 Task: In the  document Machupicchu.doc ,align picture to the 'center'. Insert word art below the picture and give heading  'Machu Picchu  in Light Purple'
Action: Mouse moved to (327, 274)
Screenshot: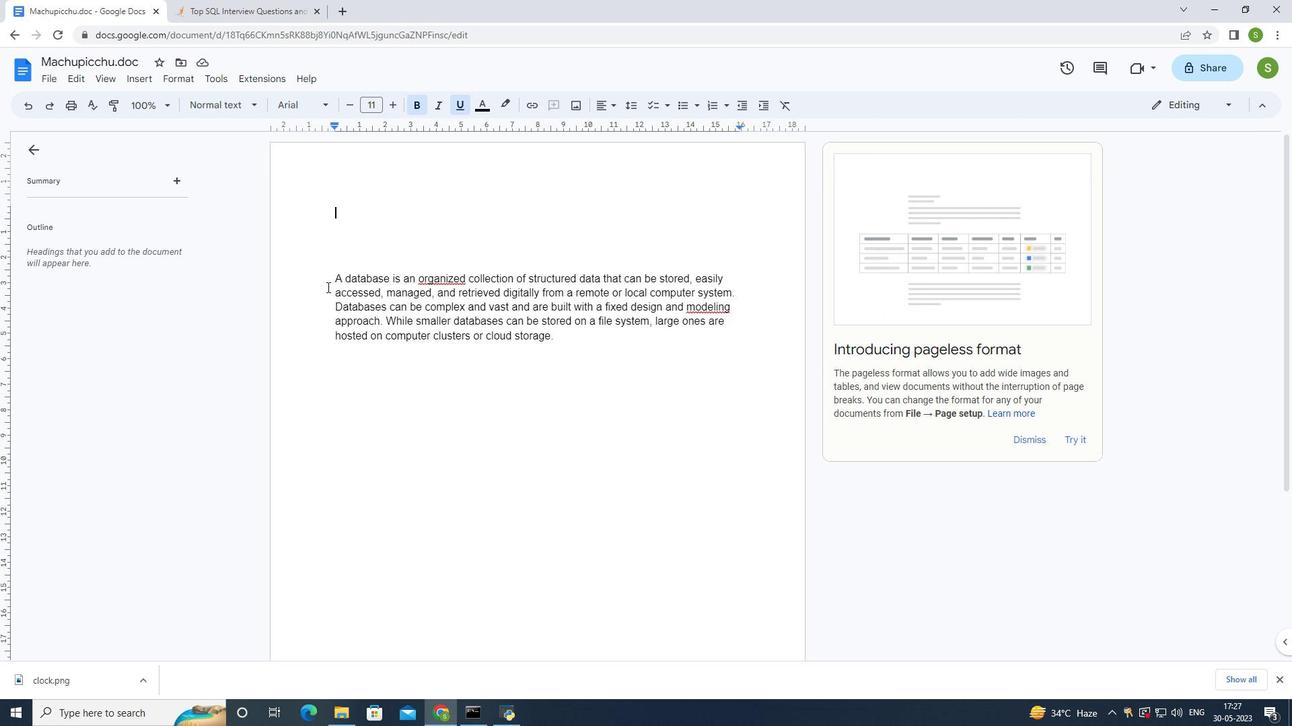 
Action: Mouse pressed left at (327, 274)
Screenshot: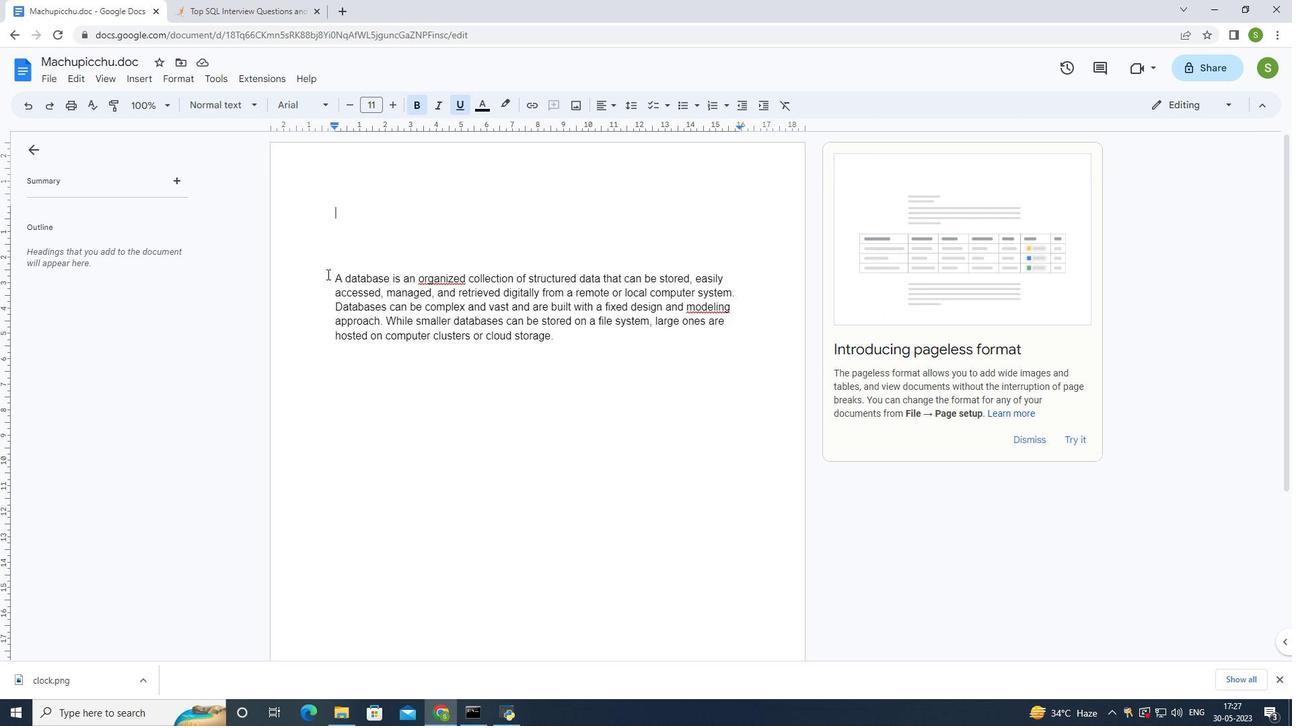
Action: Mouse moved to (612, 105)
Screenshot: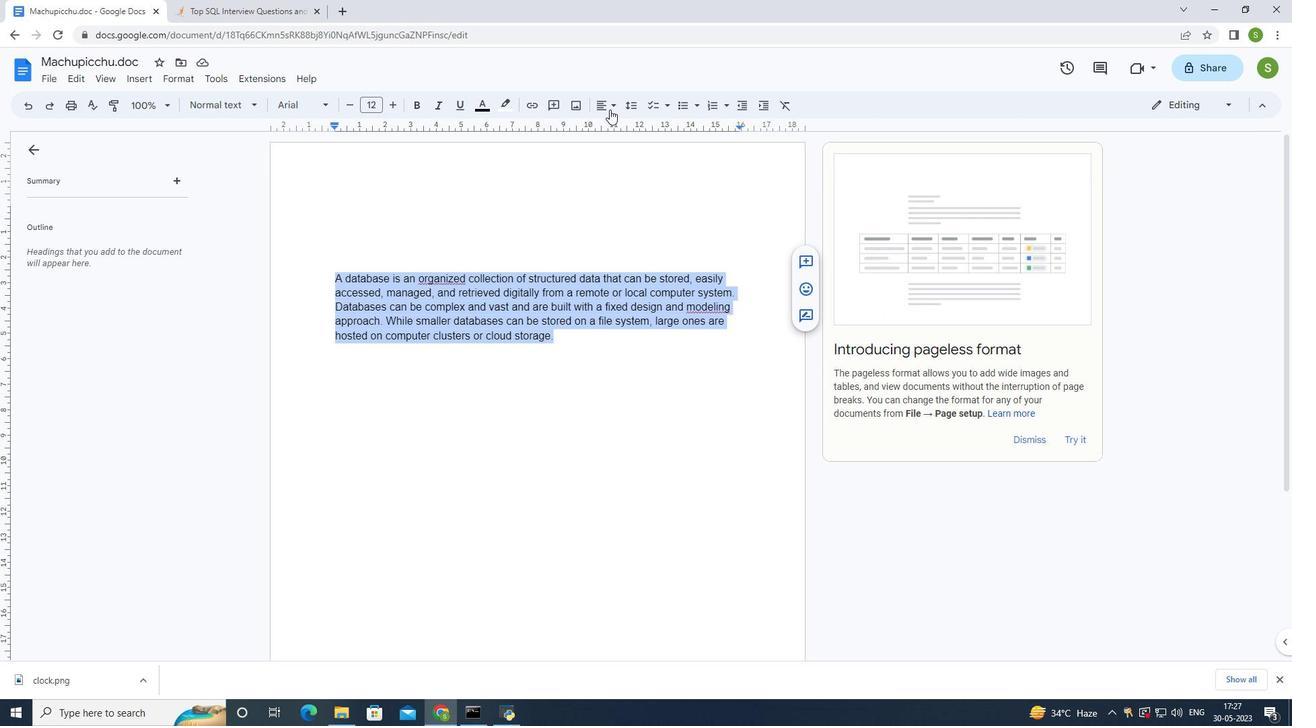 
Action: Mouse pressed left at (612, 105)
Screenshot: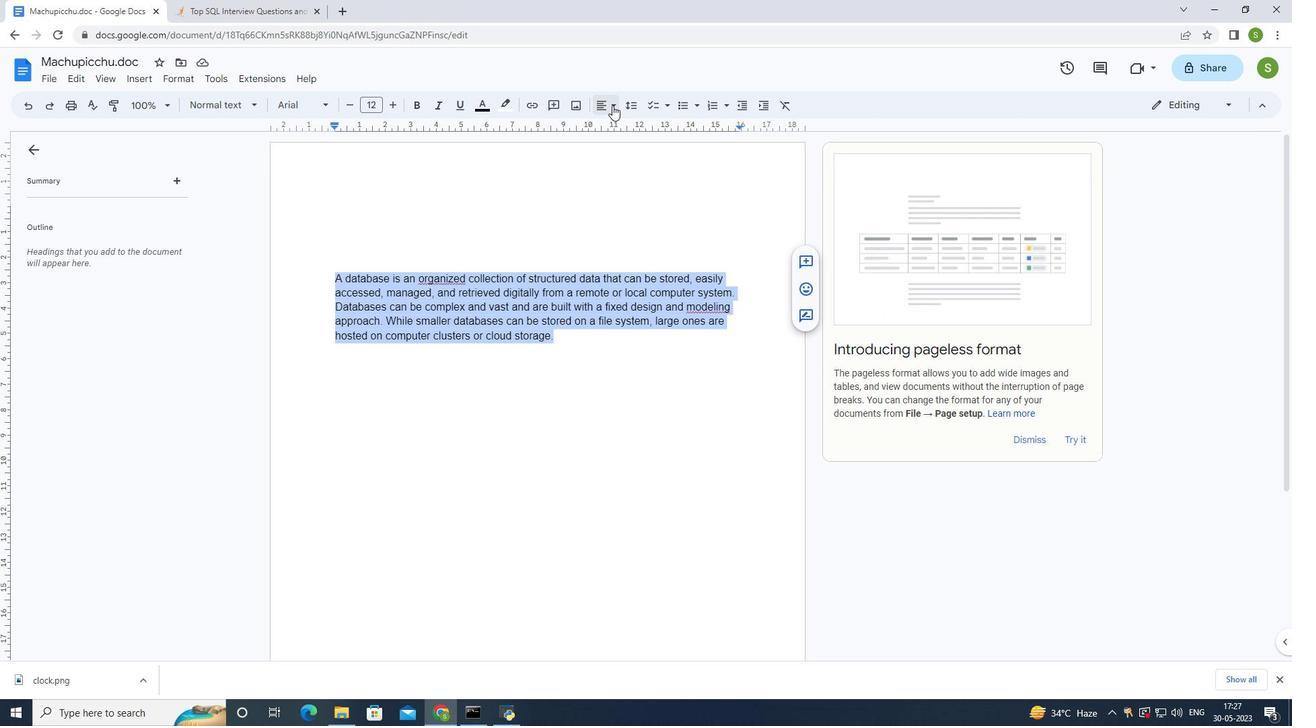 
Action: Mouse moved to (629, 132)
Screenshot: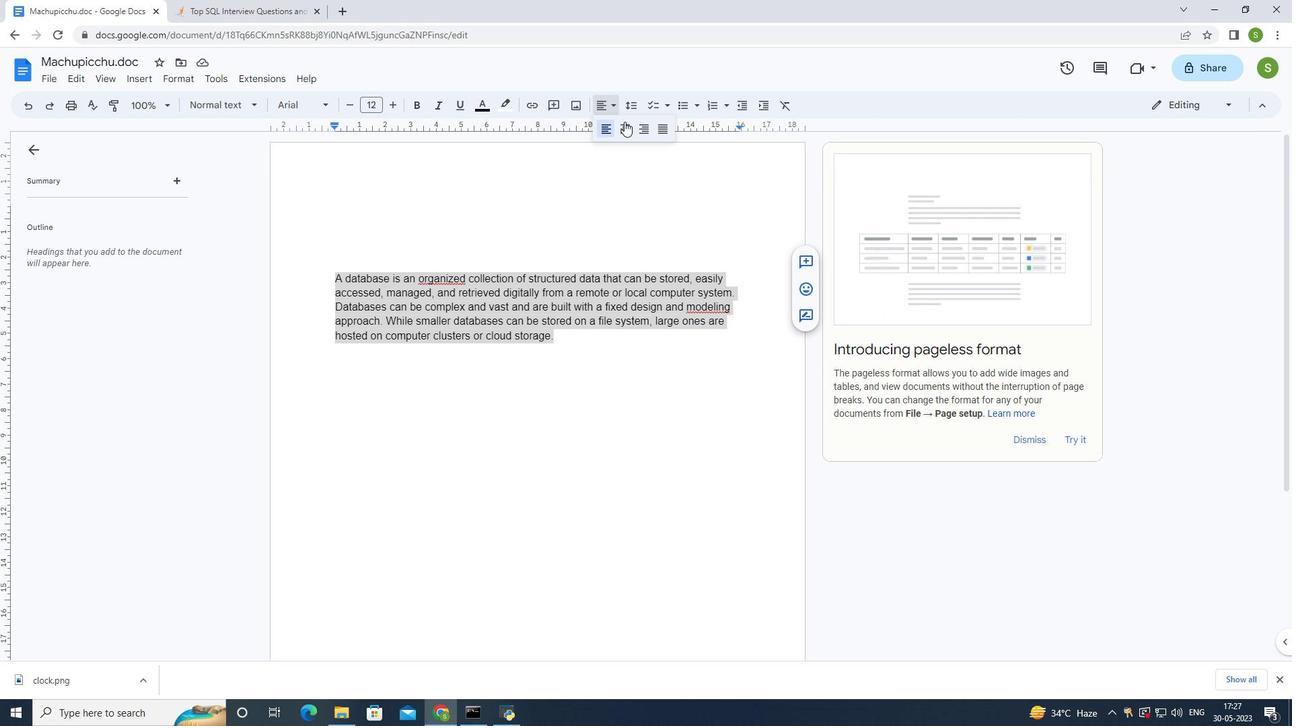 
Action: Mouse pressed left at (629, 132)
Screenshot: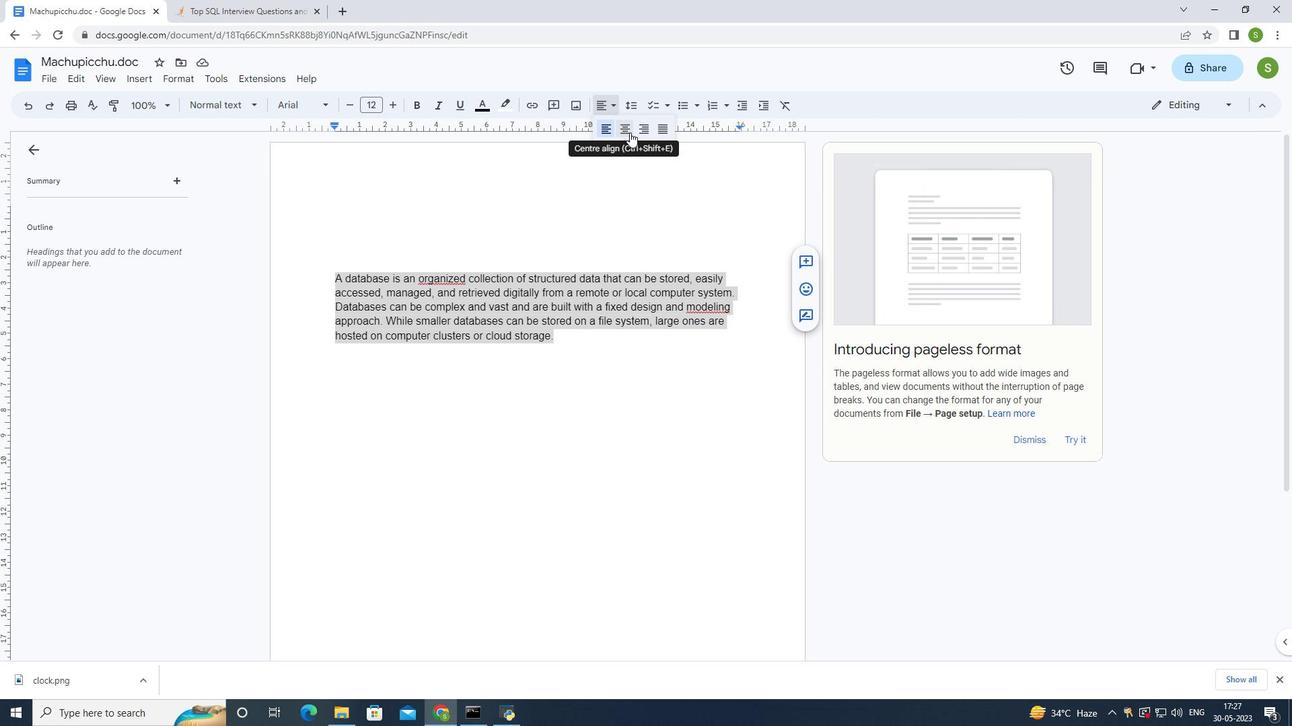 
Action: Mouse moved to (440, 214)
Screenshot: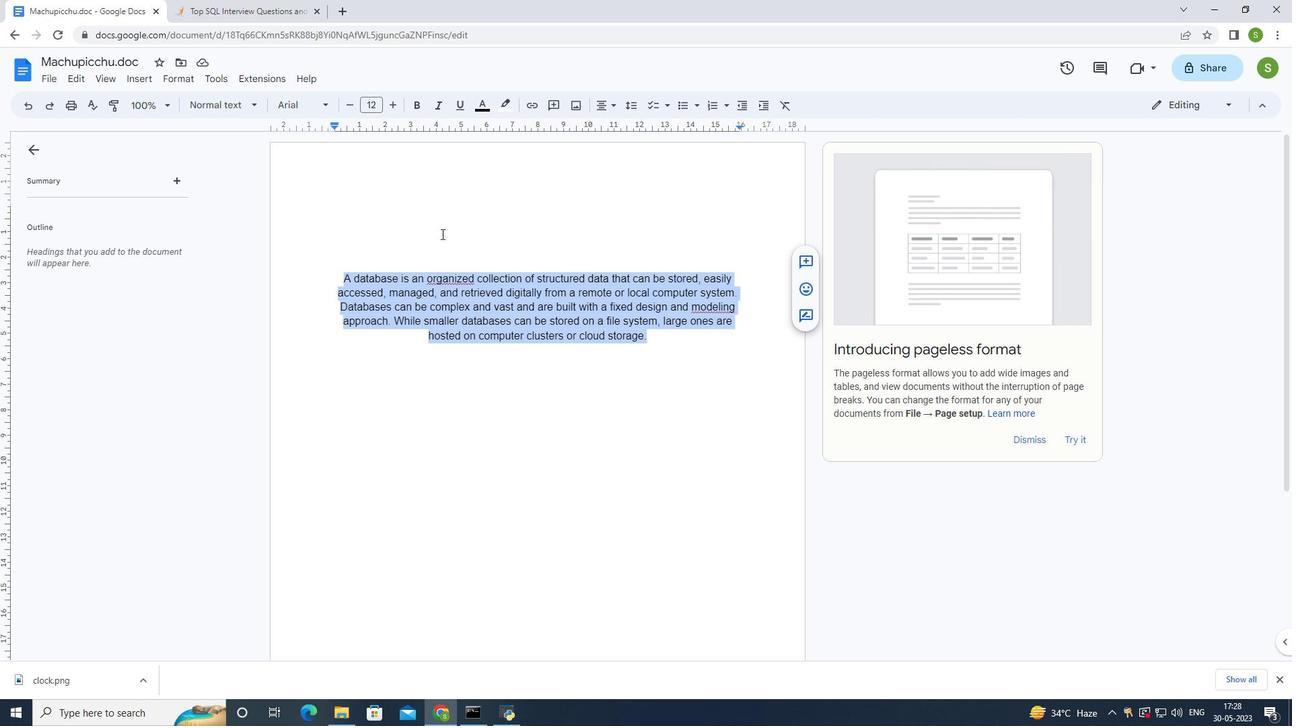 
Action: Mouse pressed left at (440, 214)
Screenshot: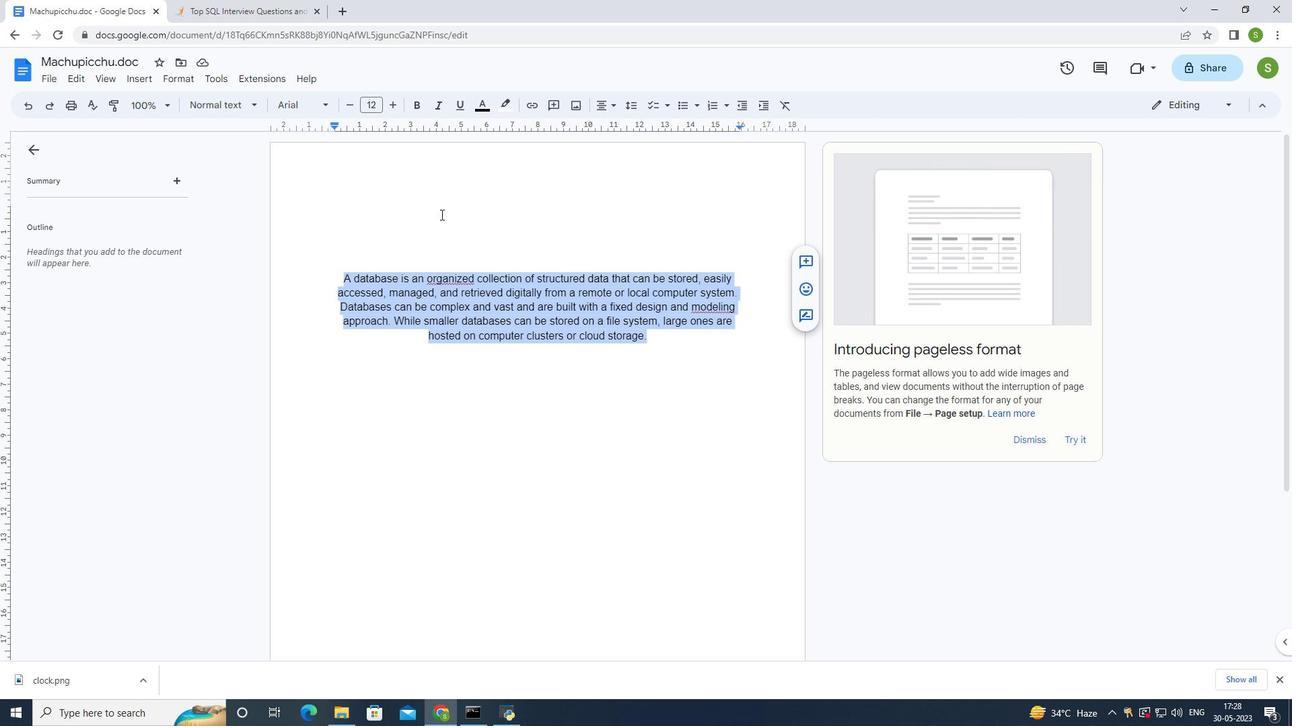 
Action: Mouse moved to (129, 77)
Screenshot: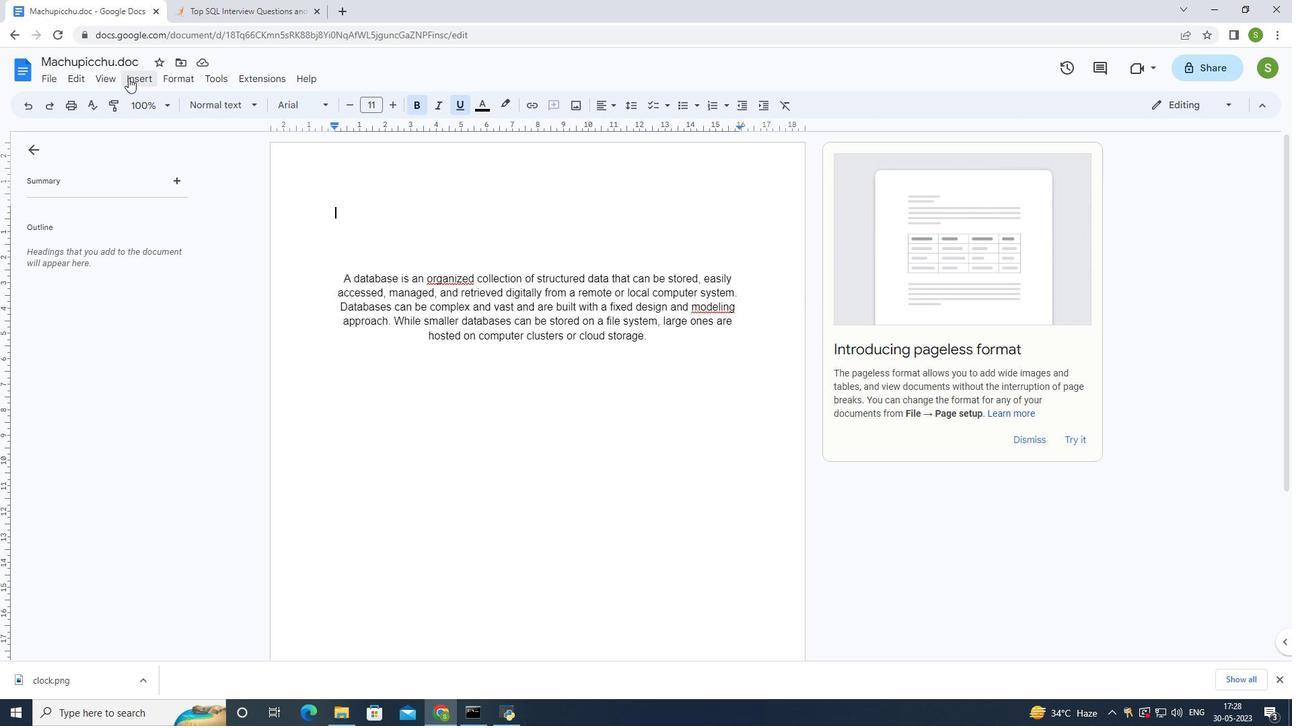 
Action: Mouse pressed left at (129, 77)
Screenshot: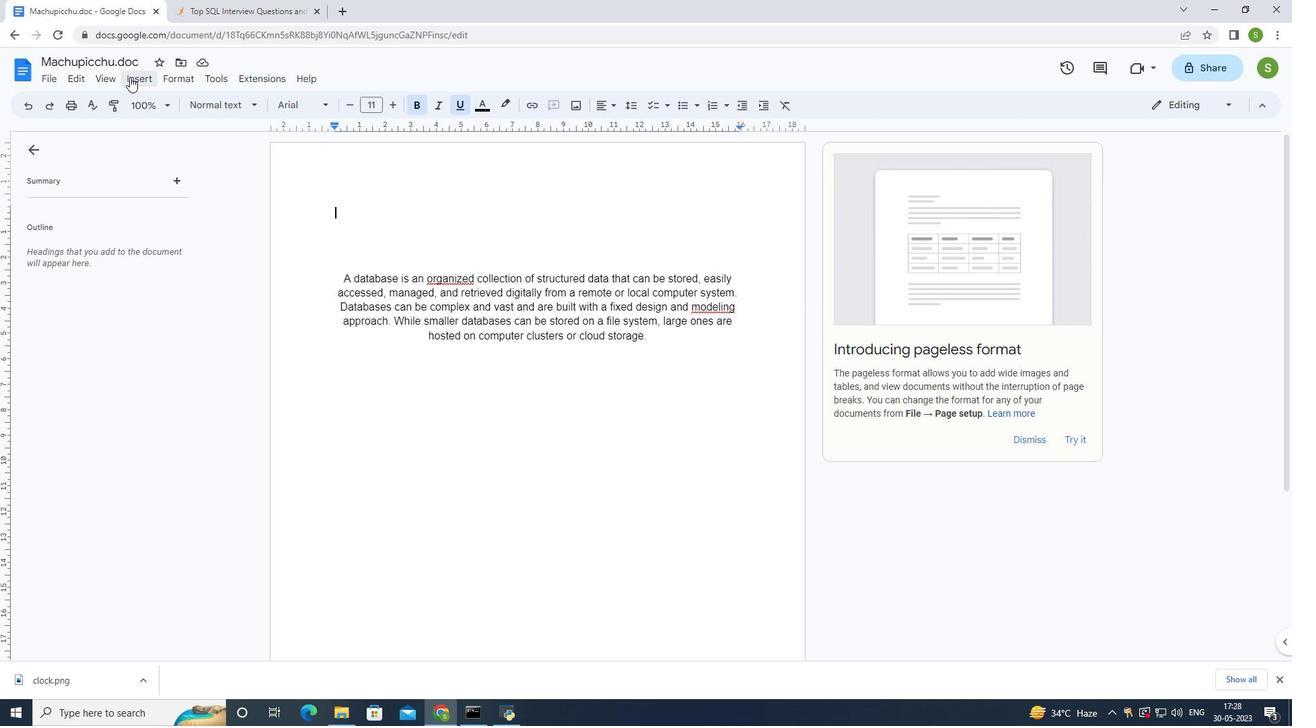 
Action: Mouse moved to (180, 154)
Screenshot: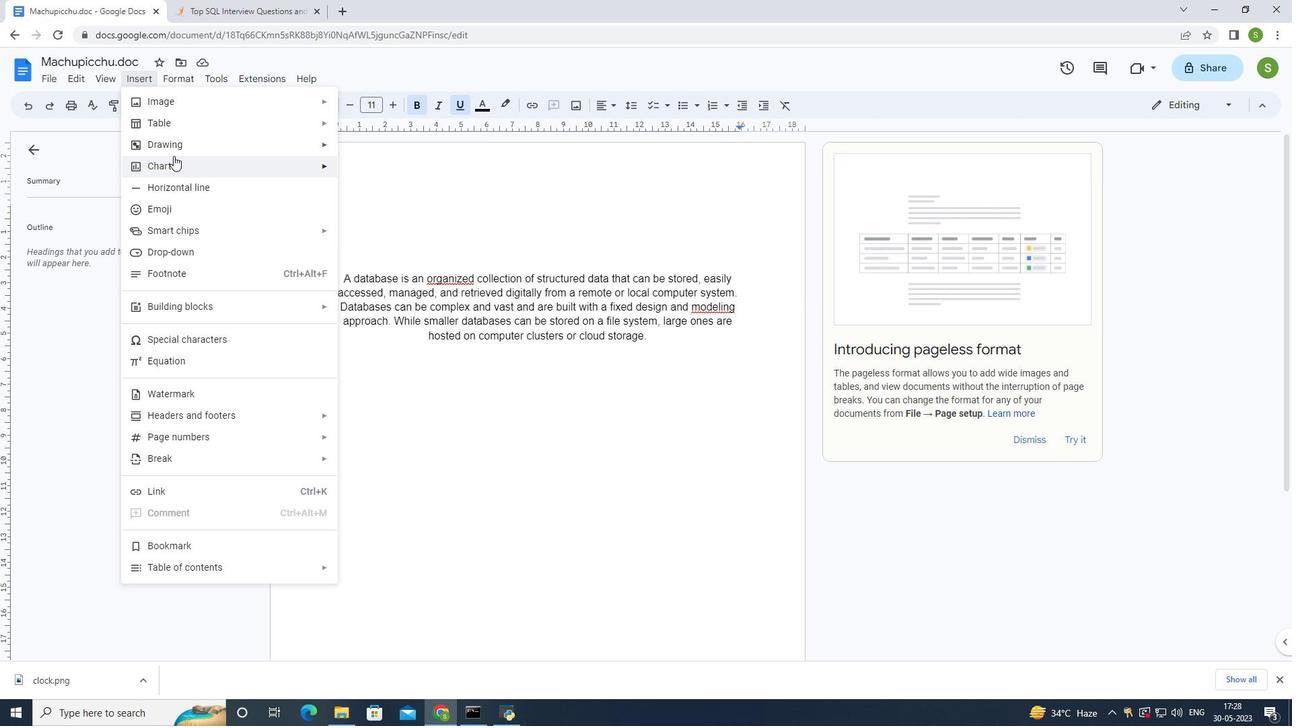
Action: Mouse pressed left at (180, 154)
Screenshot: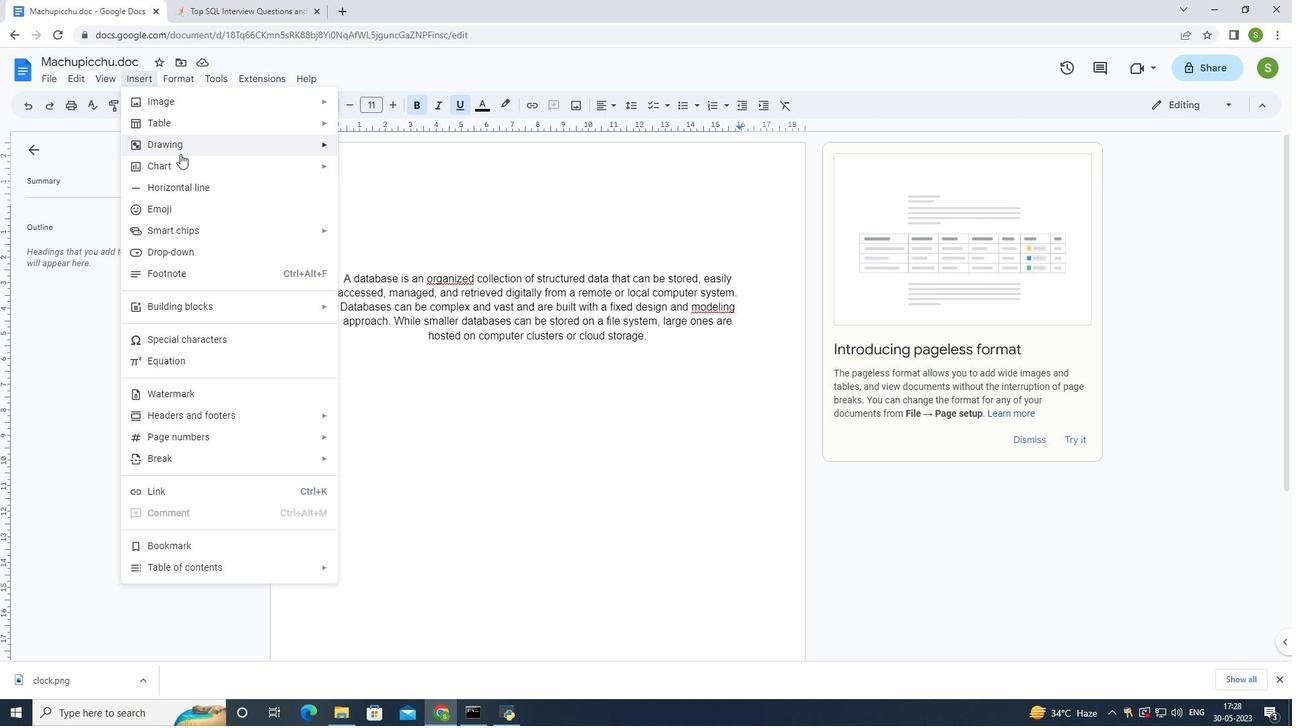 
Action: Mouse moved to (352, 146)
Screenshot: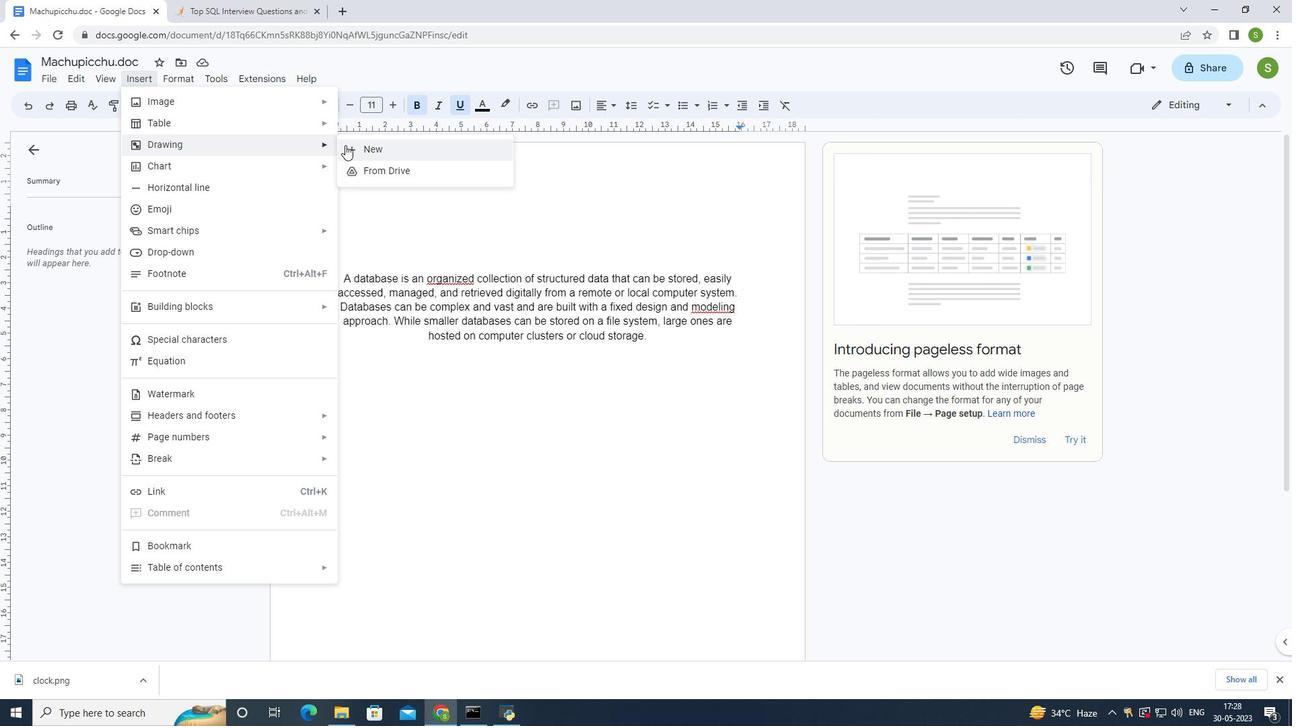 
Action: Mouse pressed left at (352, 146)
Screenshot: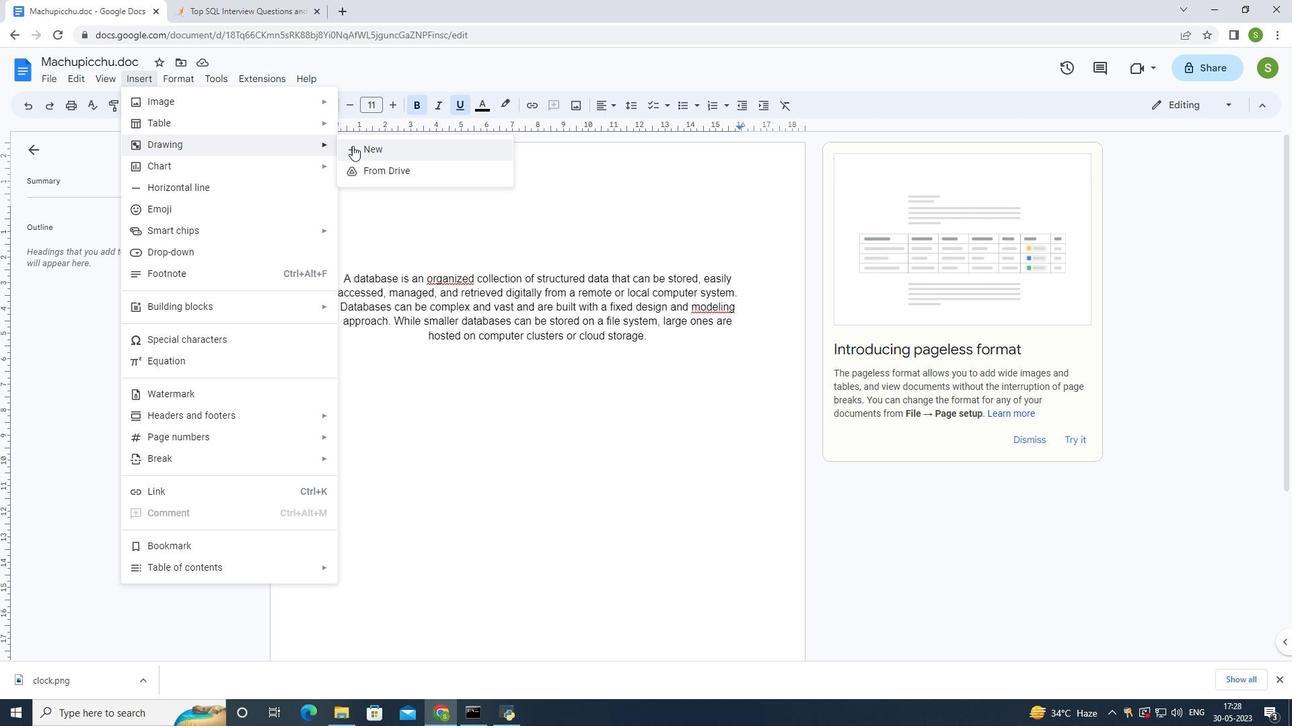 
Action: Mouse moved to (347, 133)
Screenshot: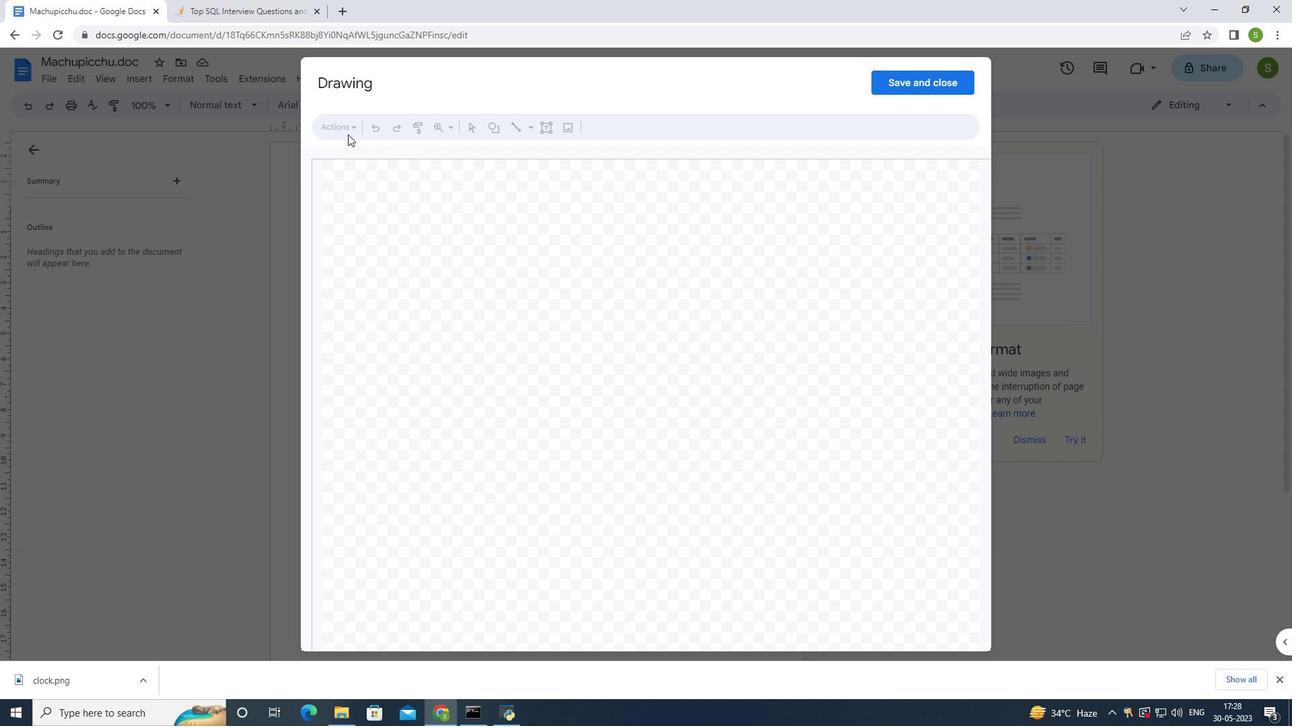 
Action: Mouse pressed left at (347, 133)
Screenshot: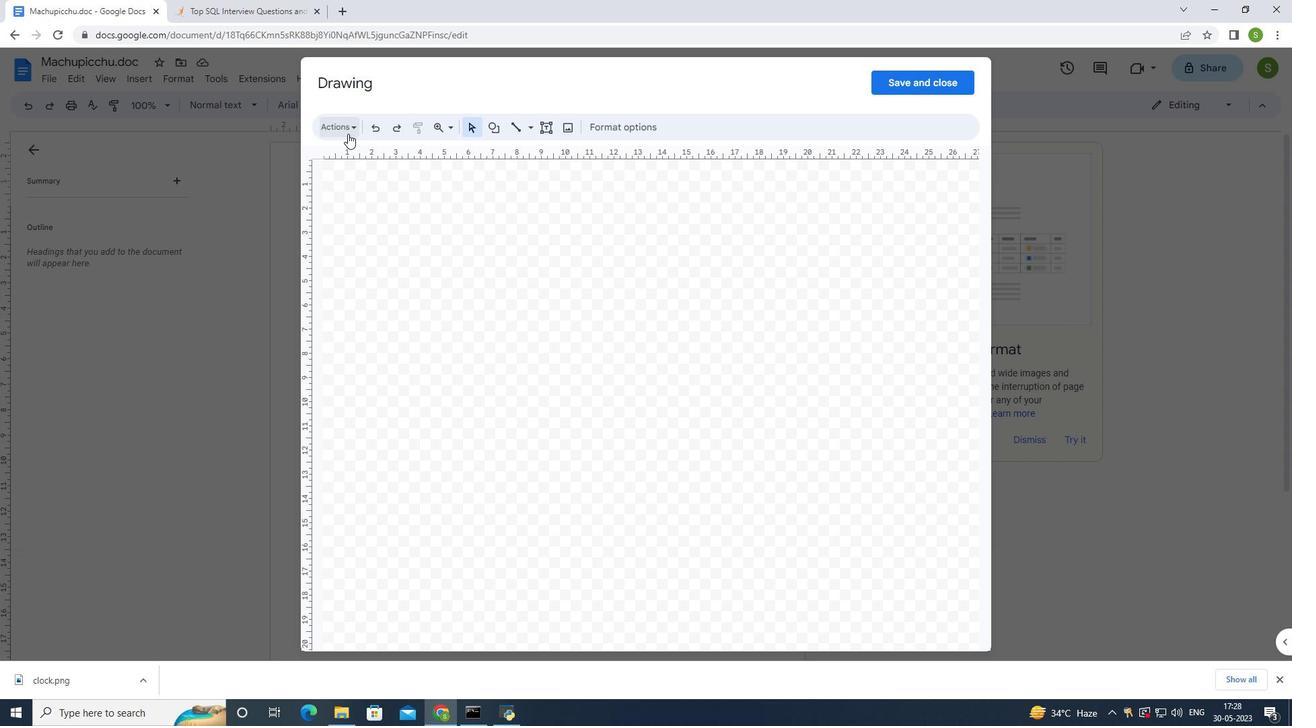 
Action: Mouse moved to (357, 210)
Screenshot: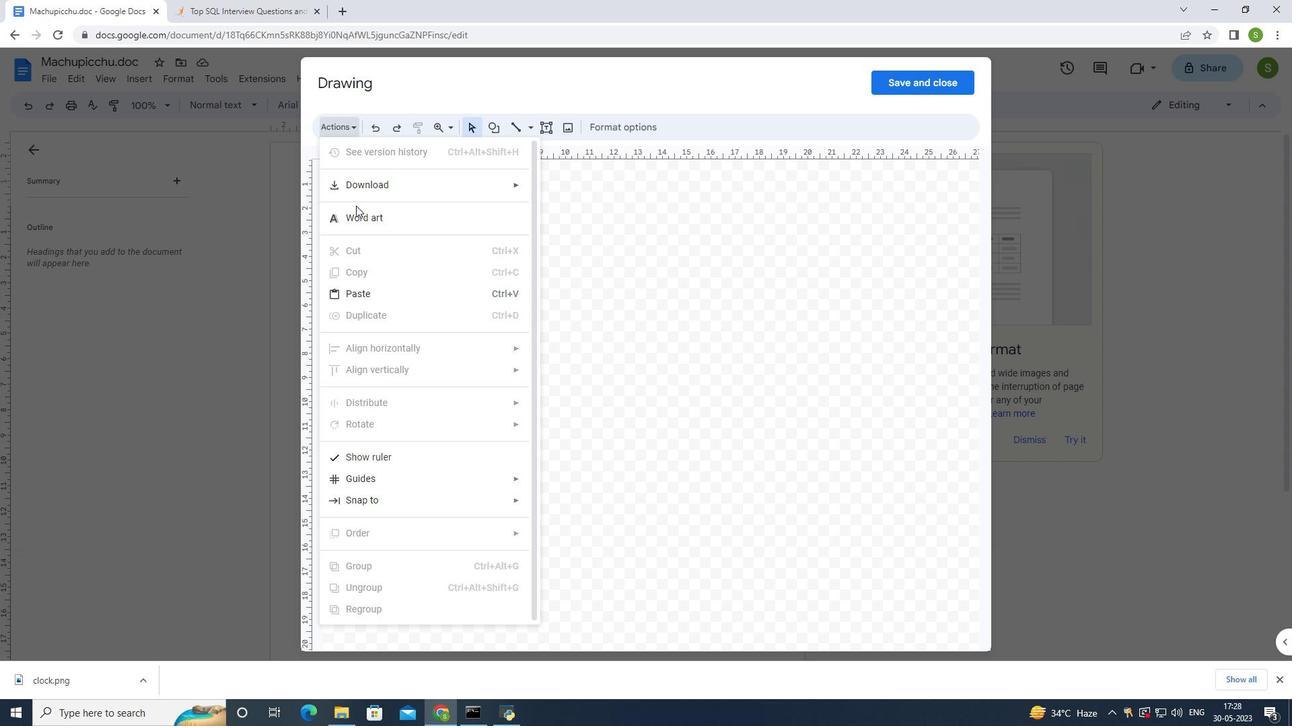 
Action: Mouse pressed left at (357, 210)
Screenshot: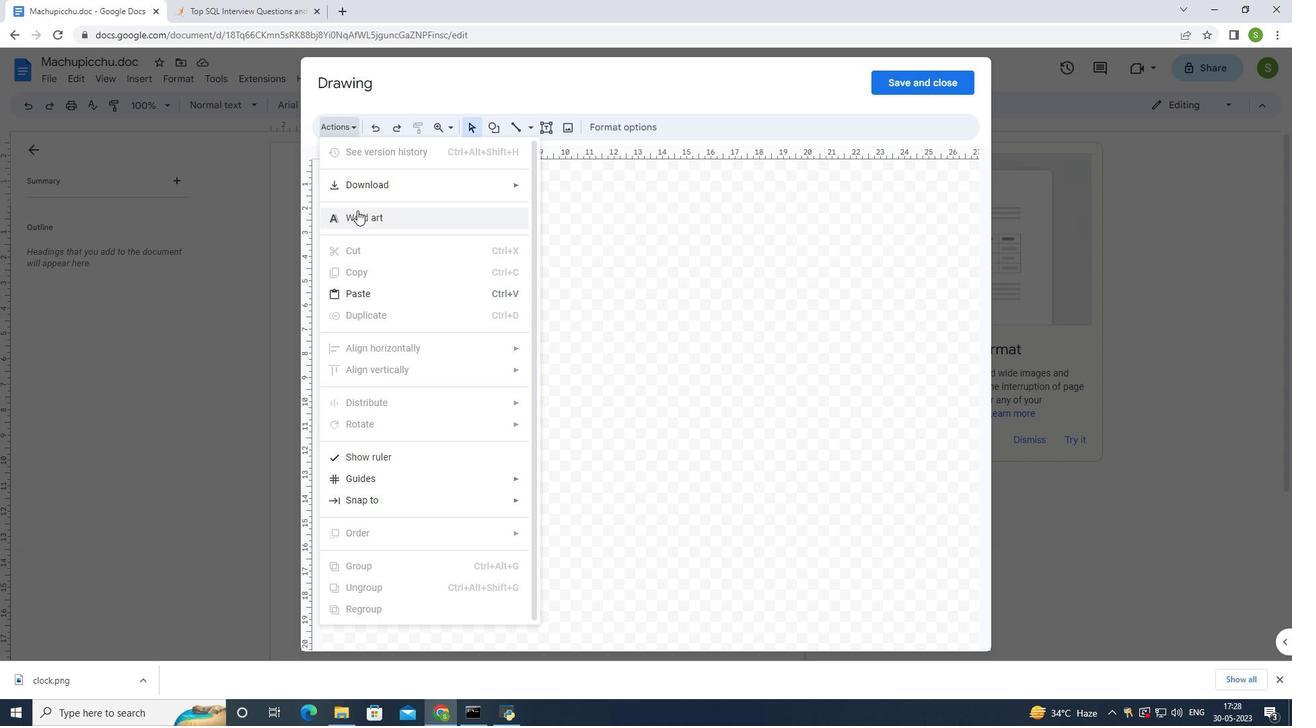 
Action: Mouse moved to (520, 170)
Screenshot: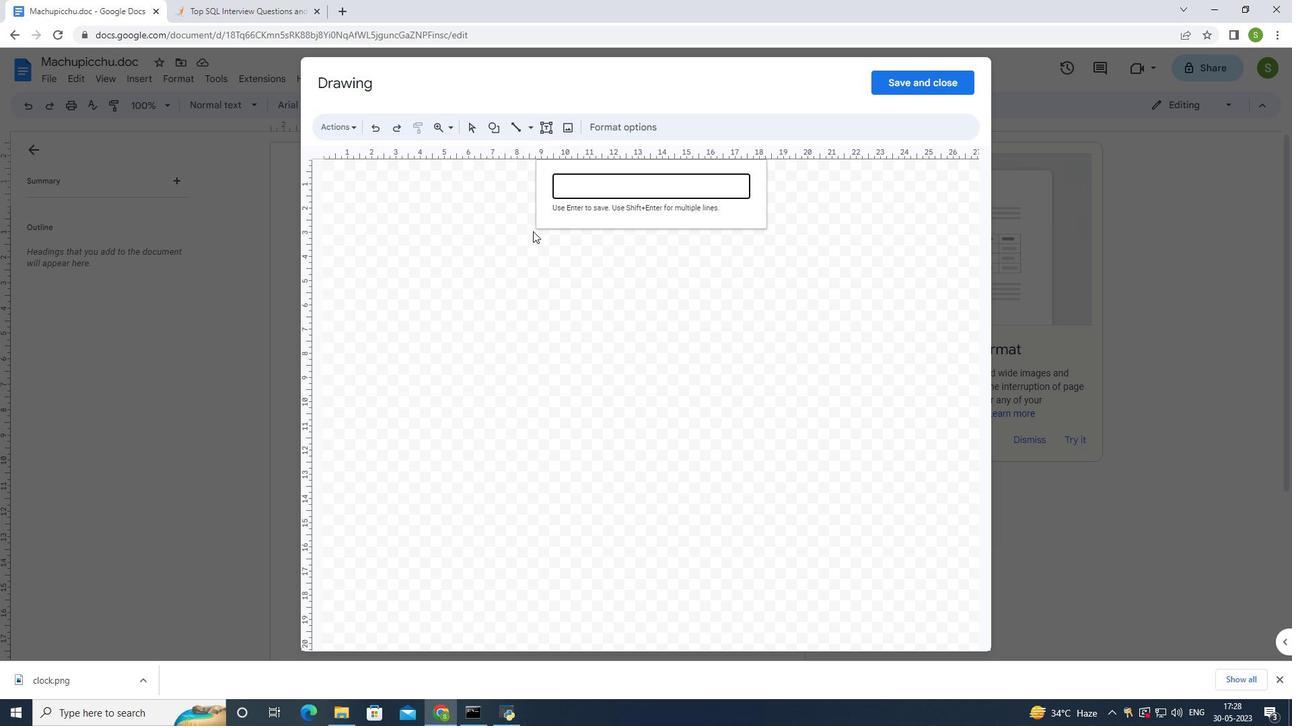 
Action: Key pressed <Key.shift>Machu<Key.space><Key.shift>Picchu<Key.enter>
Screenshot: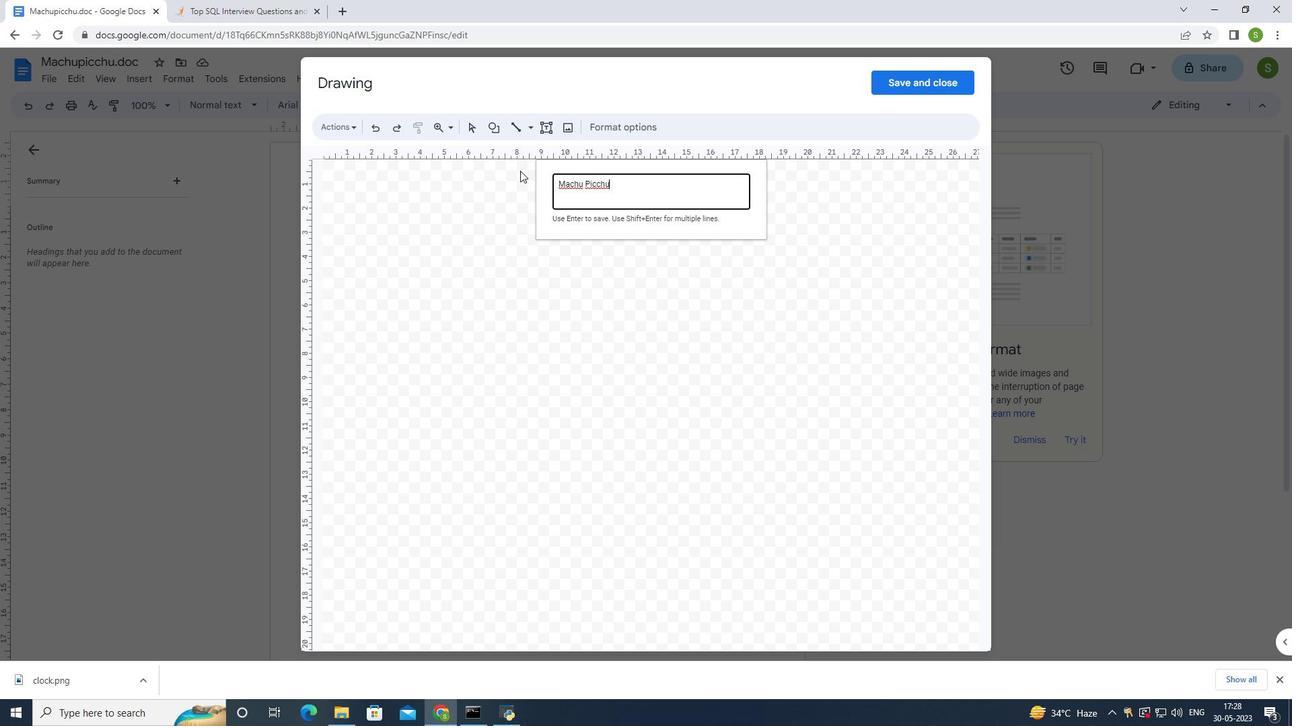 
Action: Mouse moved to (619, 125)
Screenshot: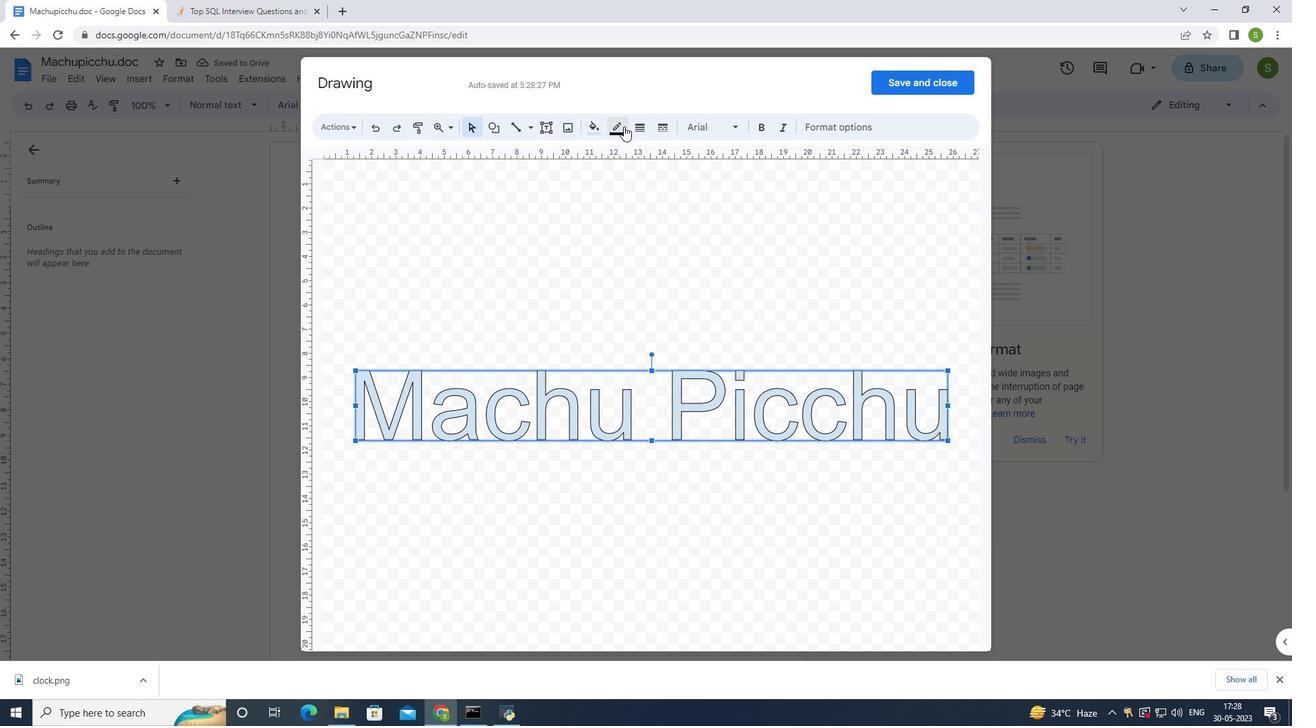 
Action: Mouse pressed left at (619, 125)
Screenshot: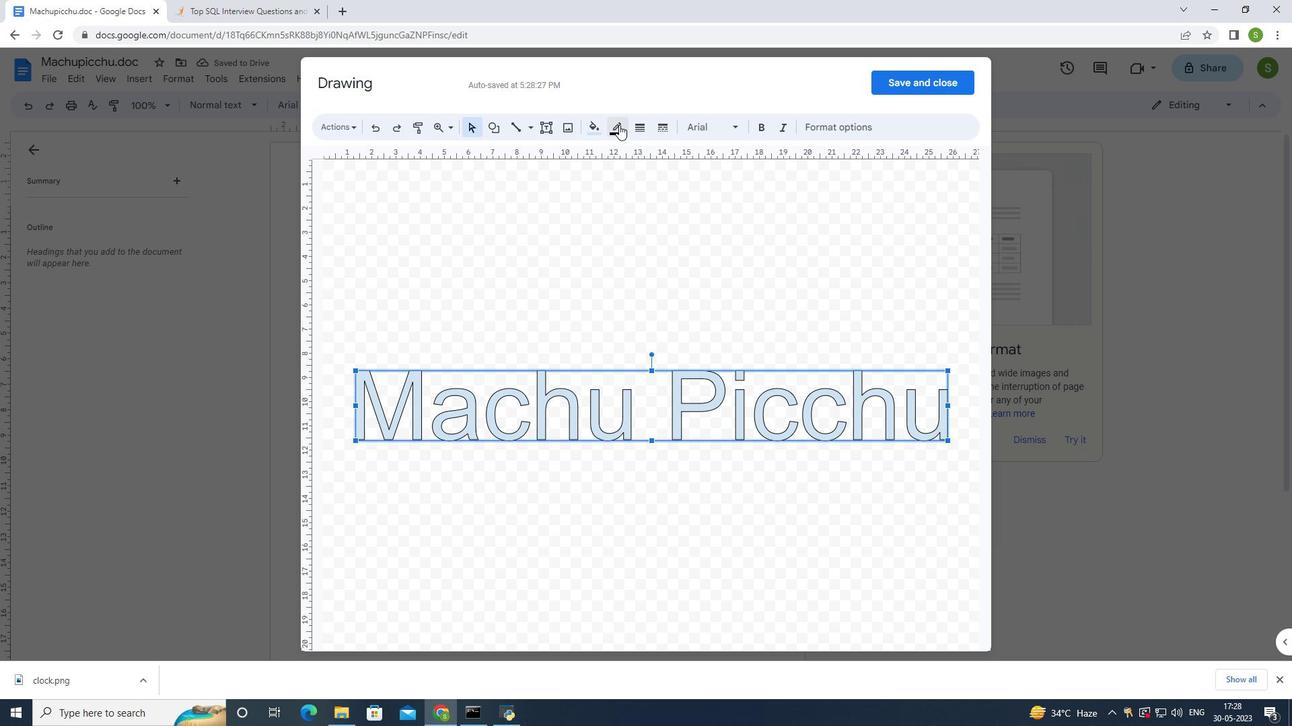 
Action: Mouse moved to (739, 260)
Screenshot: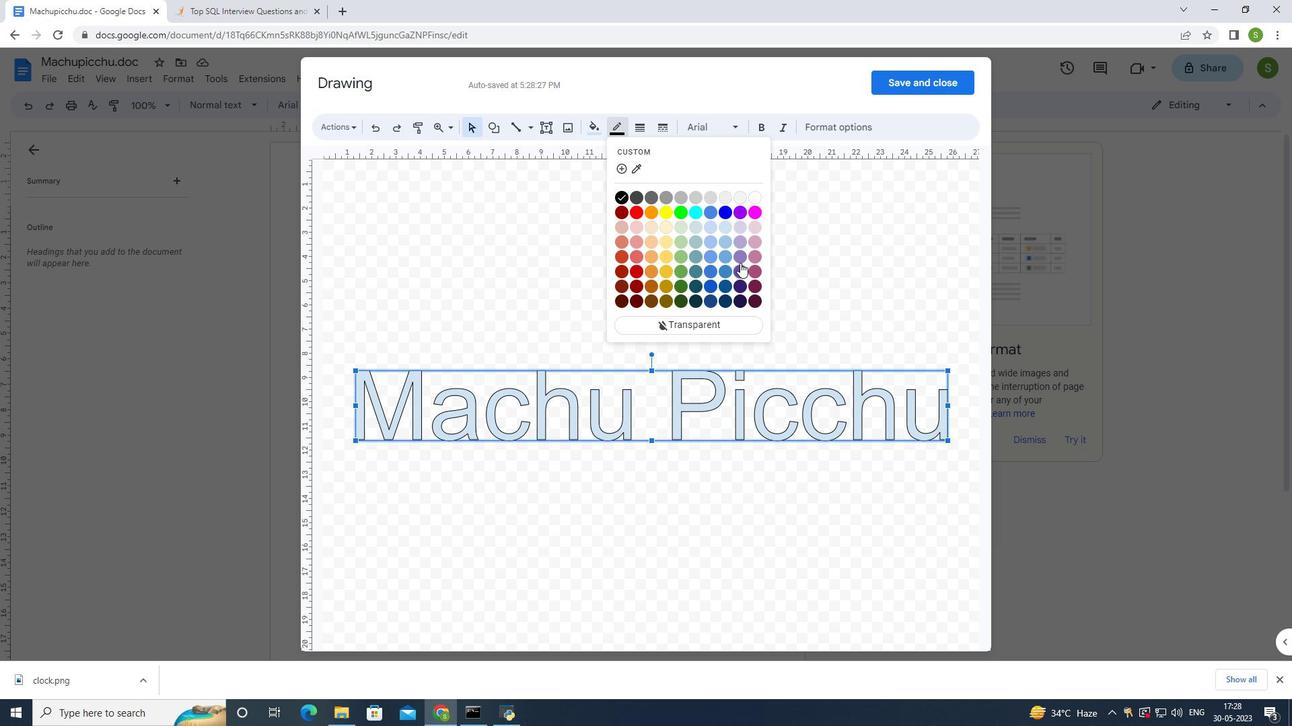 
Action: Mouse pressed left at (739, 260)
Screenshot: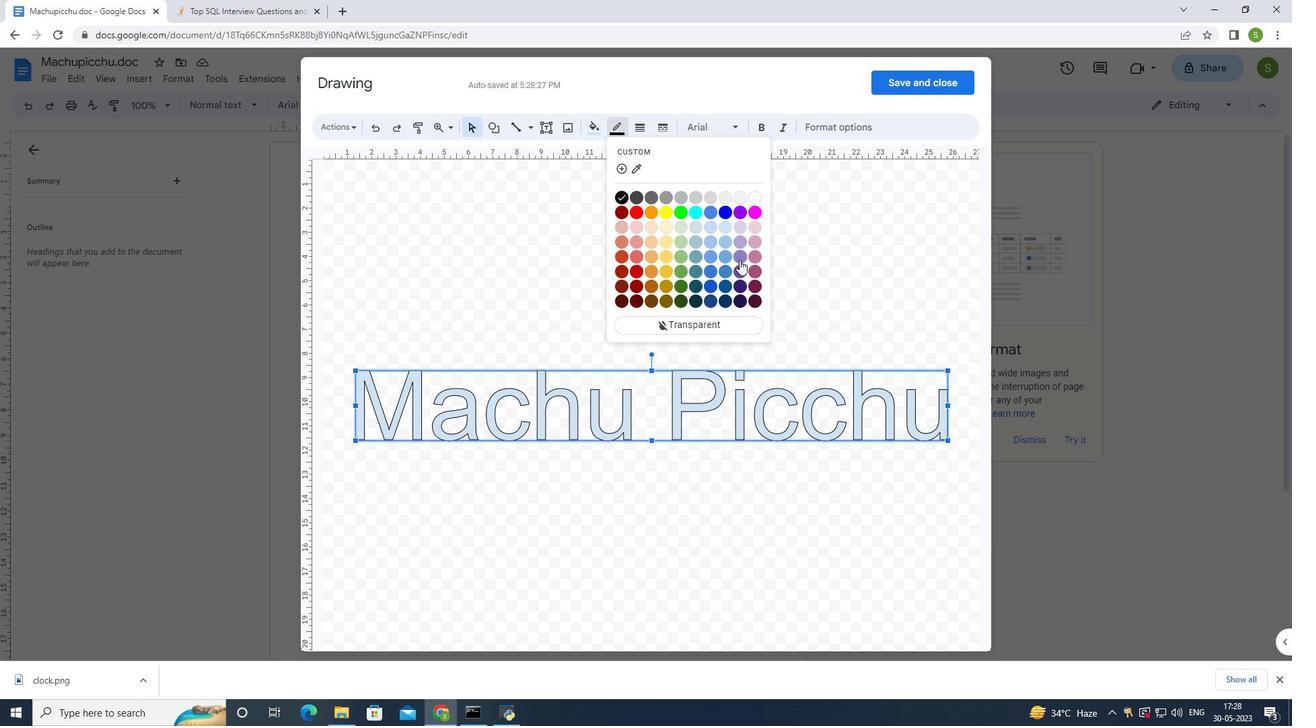 
Action: Mouse moved to (621, 130)
Screenshot: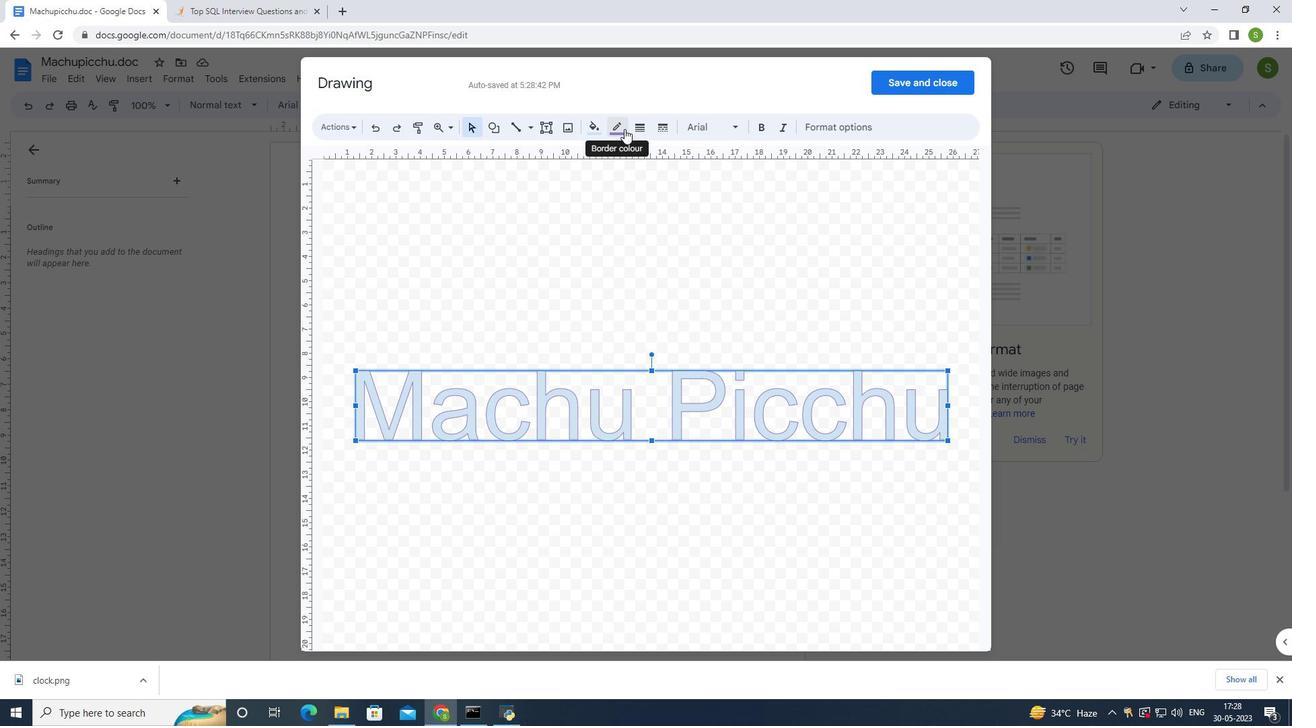 
Action: Mouse pressed left at (621, 130)
Screenshot: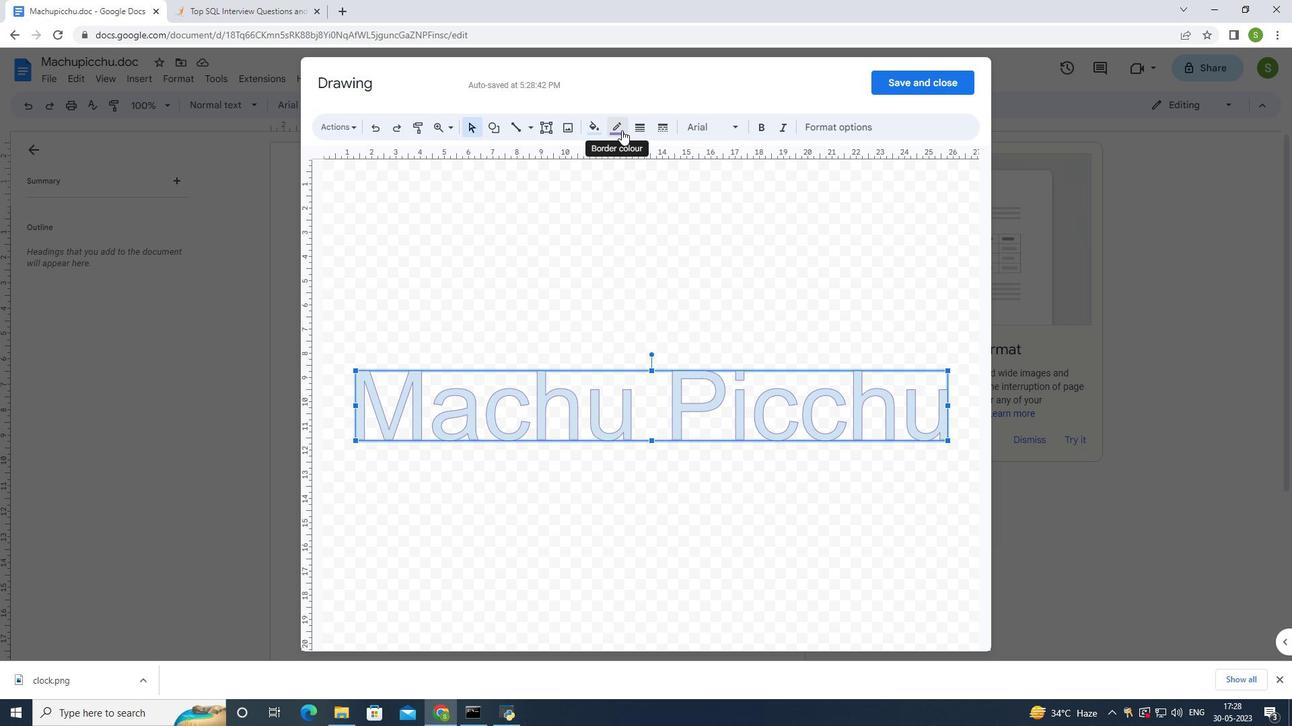 
Action: Mouse moved to (594, 123)
Screenshot: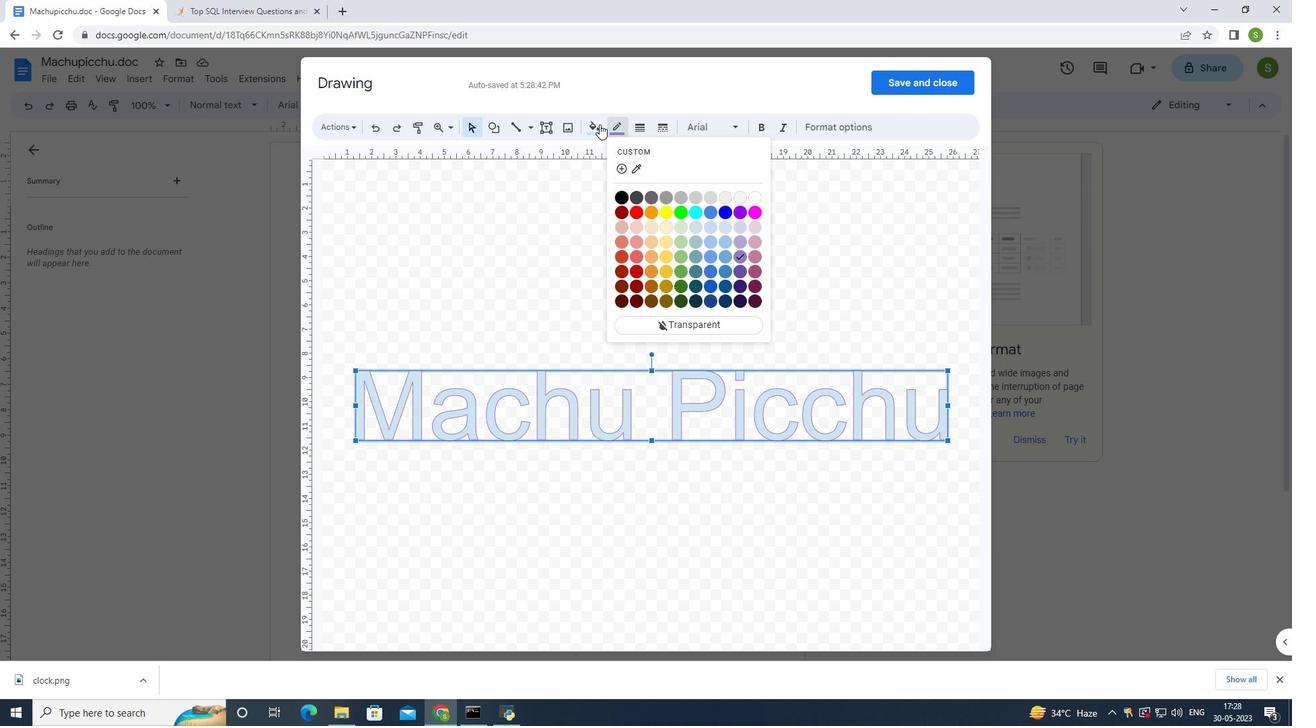
Action: Mouse pressed left at (594, 123)
Screenshot: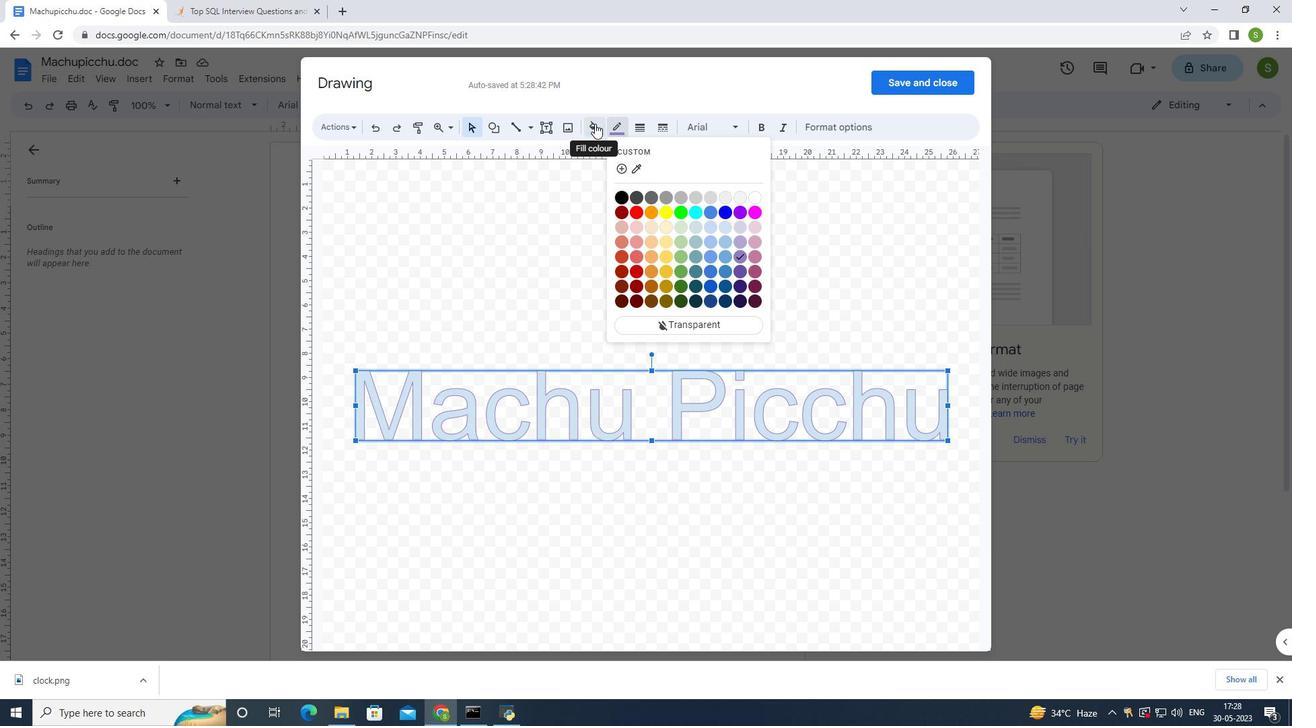 
Action: Mouse moved to (718, 276)
Screenshot: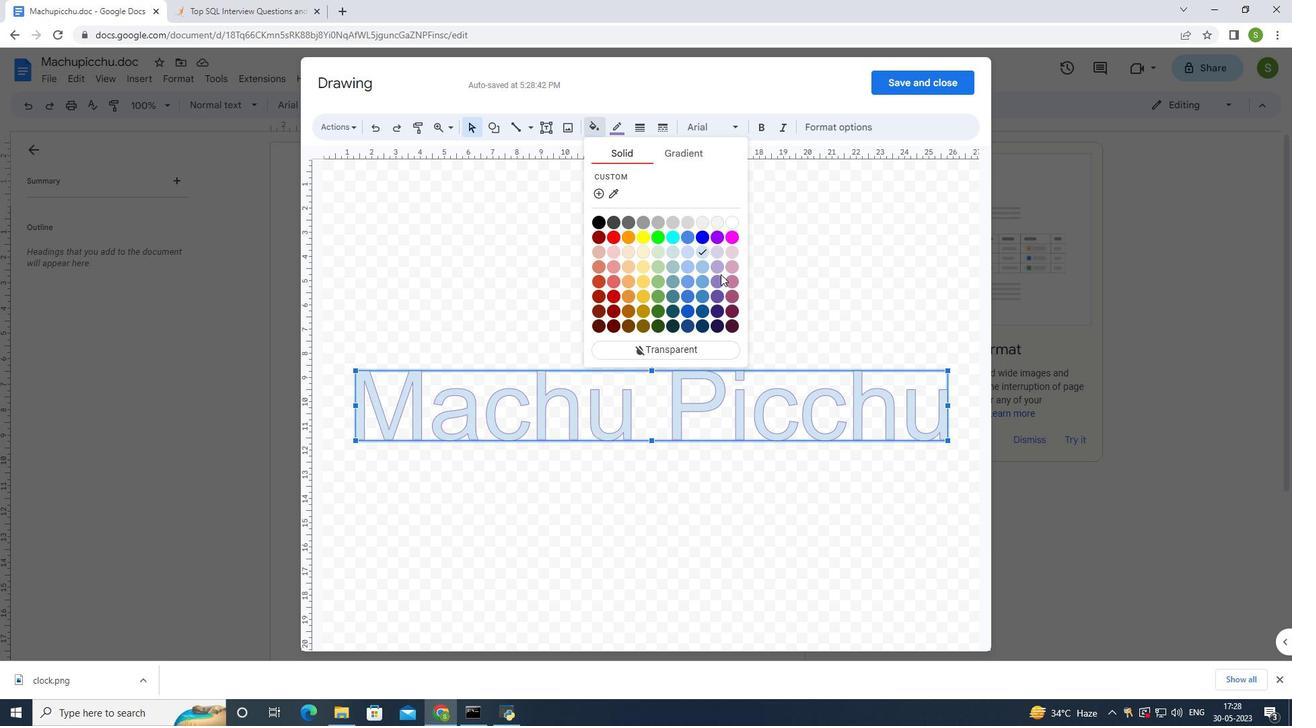 
Action: Mouse pressed left at (718, 276)
Screenshot: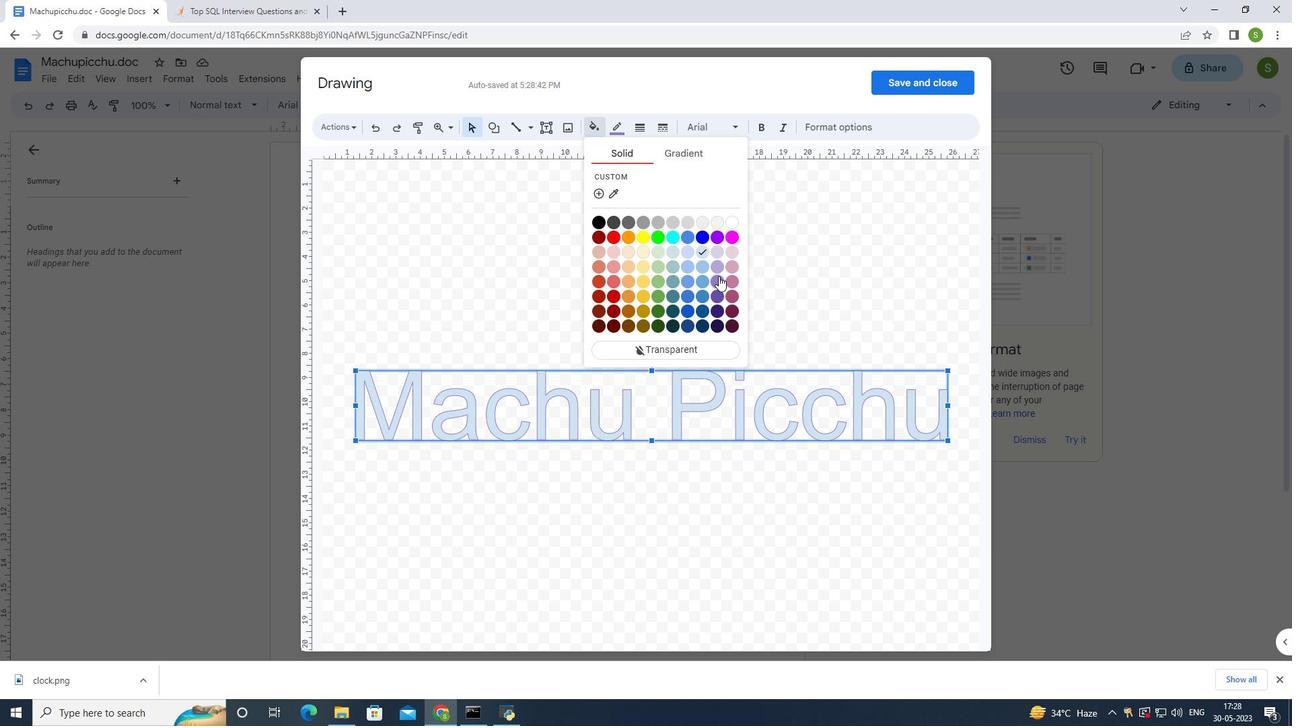 
Action: Mouse moved to (716, 273)
Screenshot: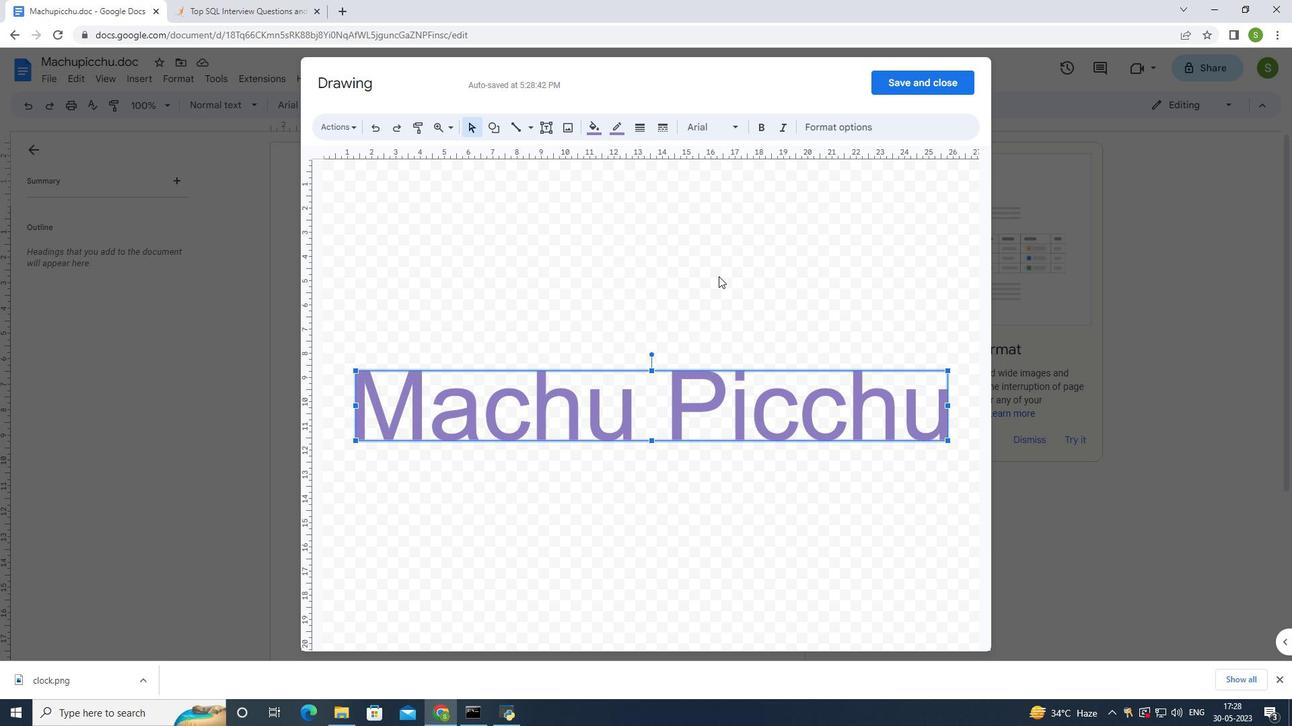 
Action: Mouse pressed left at (716, 273)
Screenshot: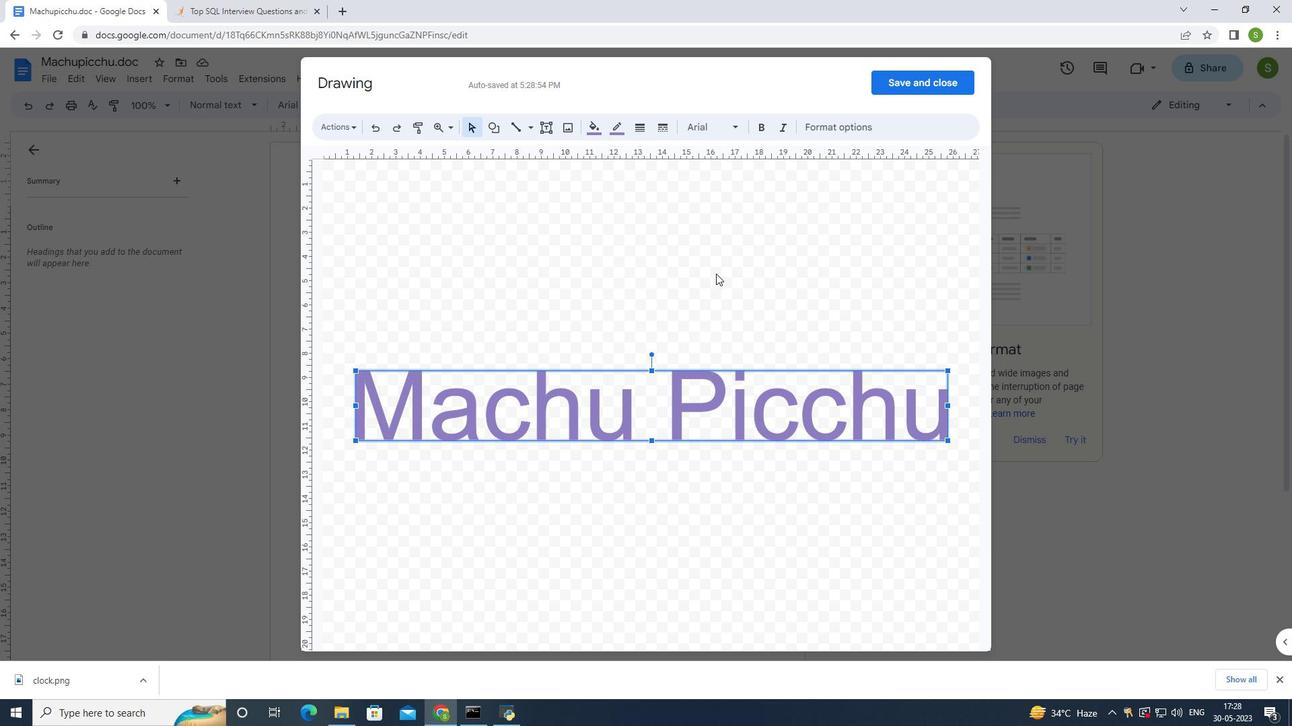 
Action: Mouse moved to (899, 73)
Screenshot: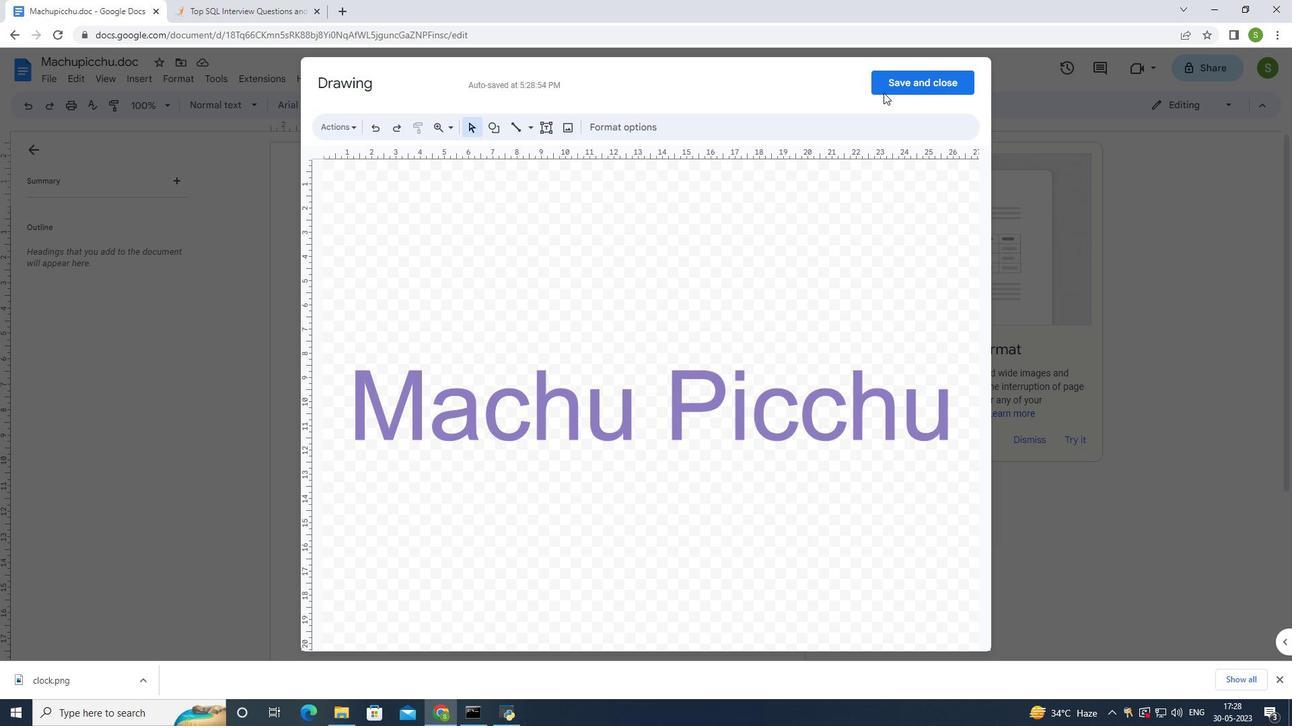 
Action: Mouse pressed left at (899, 73)
Screenshot: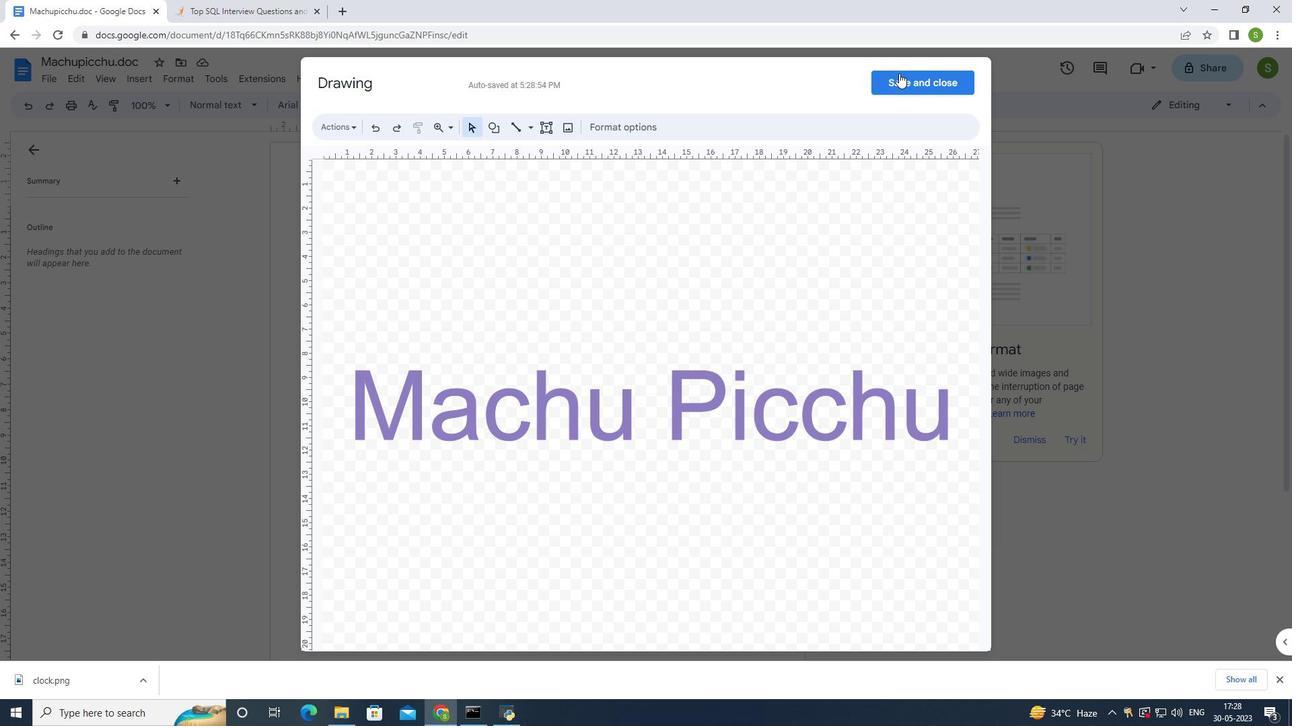 
Action: Mouse moved to (649, 240)
Screenshot: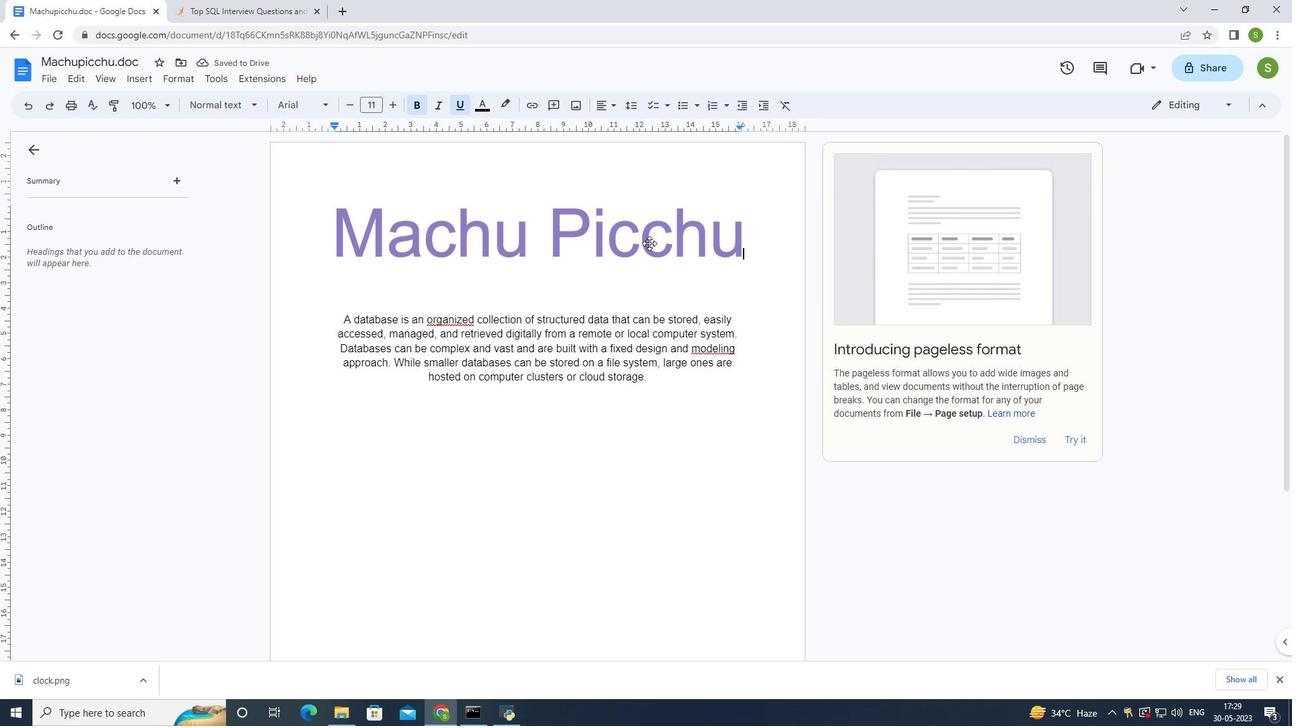 
